 Task: Find the best travel modes for traveling to the Empire State Building from Home and change the distance units to "Automatic".
Action: Mouse moved to (256, 86)
Screenshot: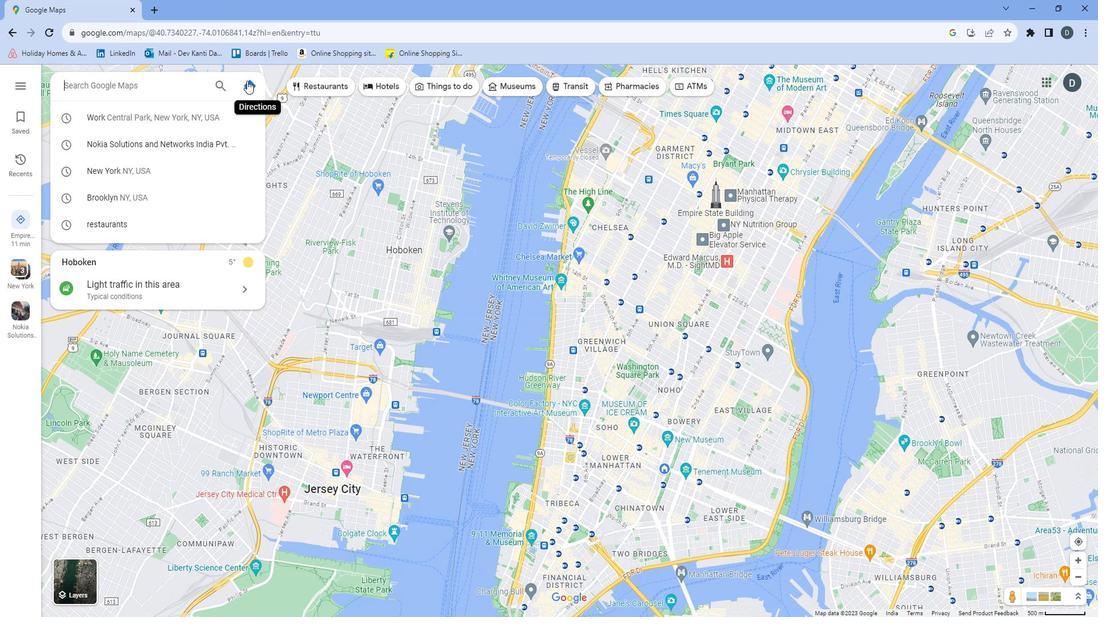 
Action: Mouse pressed left at (256, 86)
Screenshot: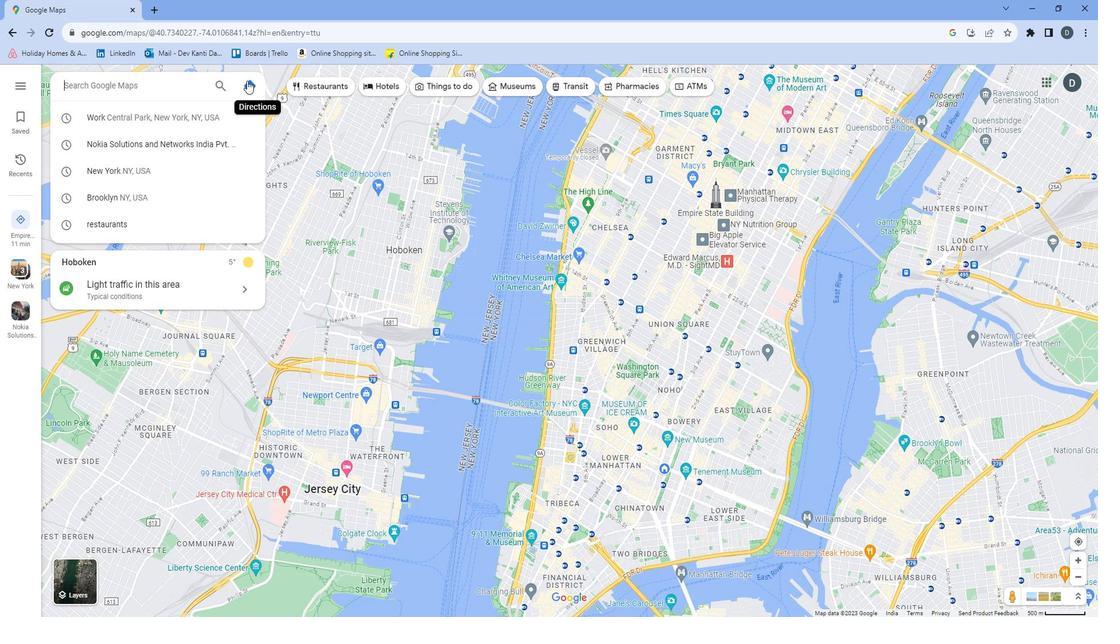 
Action: Mouse moved to (191, 120)
Screenshot: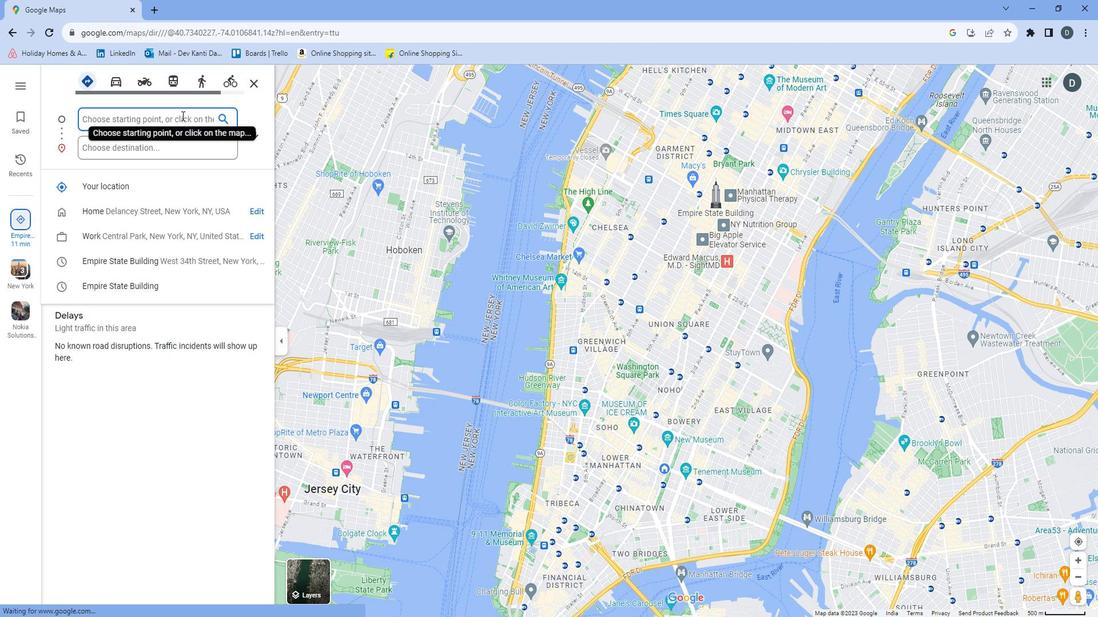 
Action: Mouse pressed left at (191, 120)
Screenshot: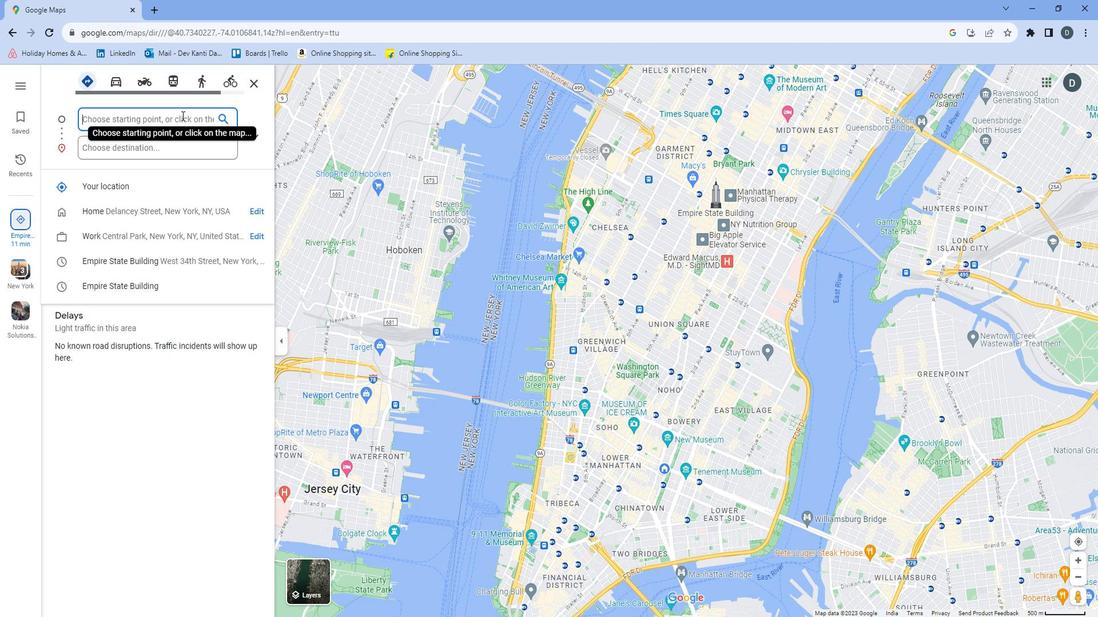 
Action: Mouse moved to (153, 207)
Screenshot: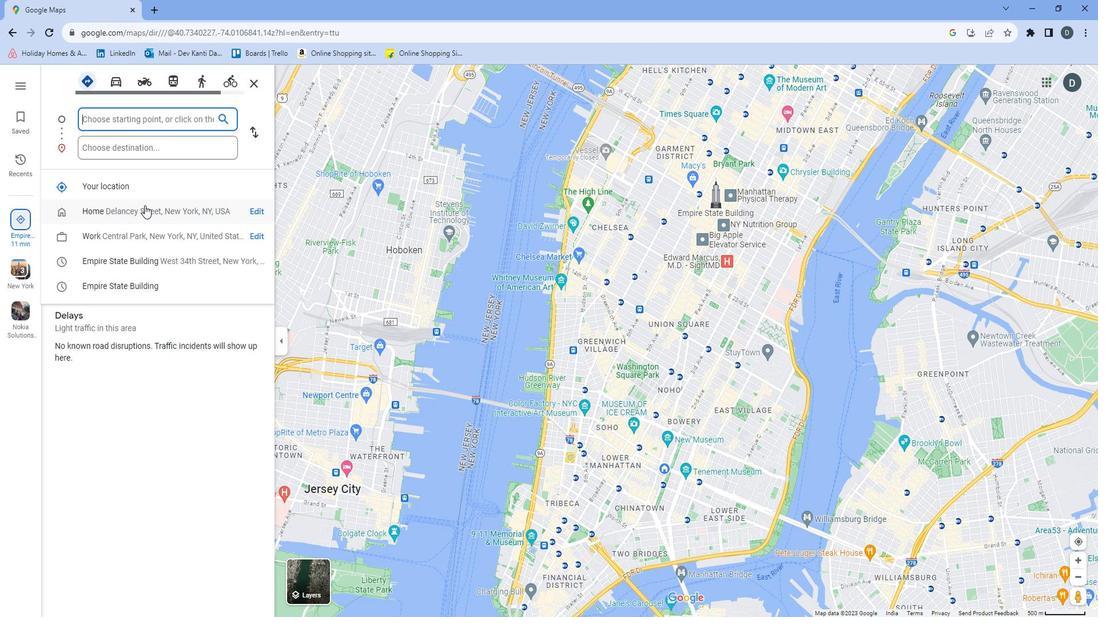 
Action: Mouse pressed left at (153, 207)
Screenshot: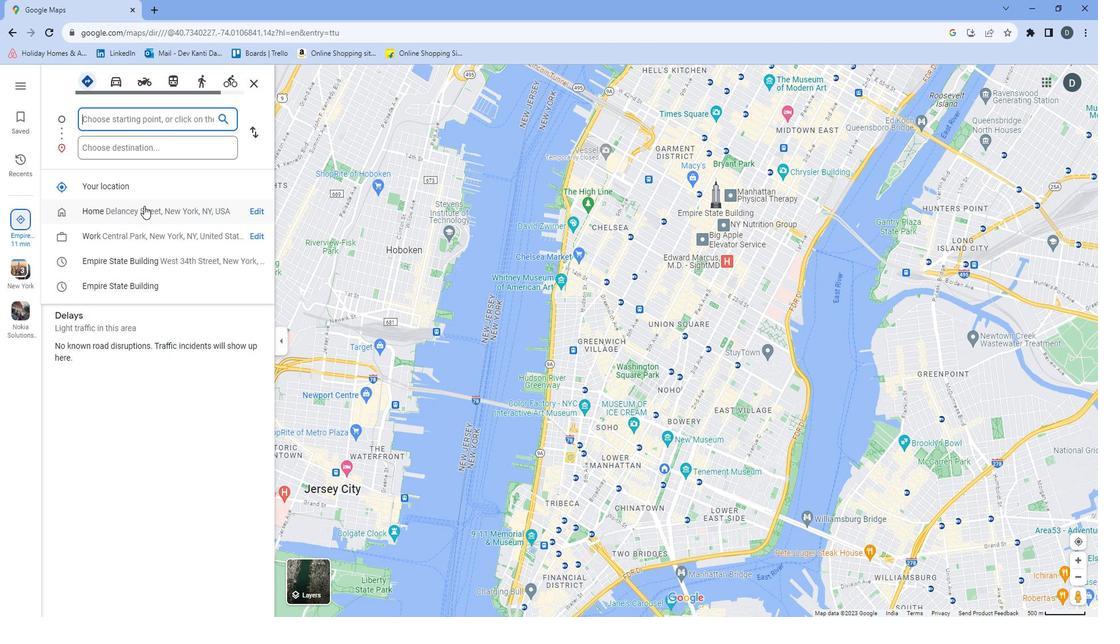 
Action: Mouse moved to (145, 151)
Screenshot: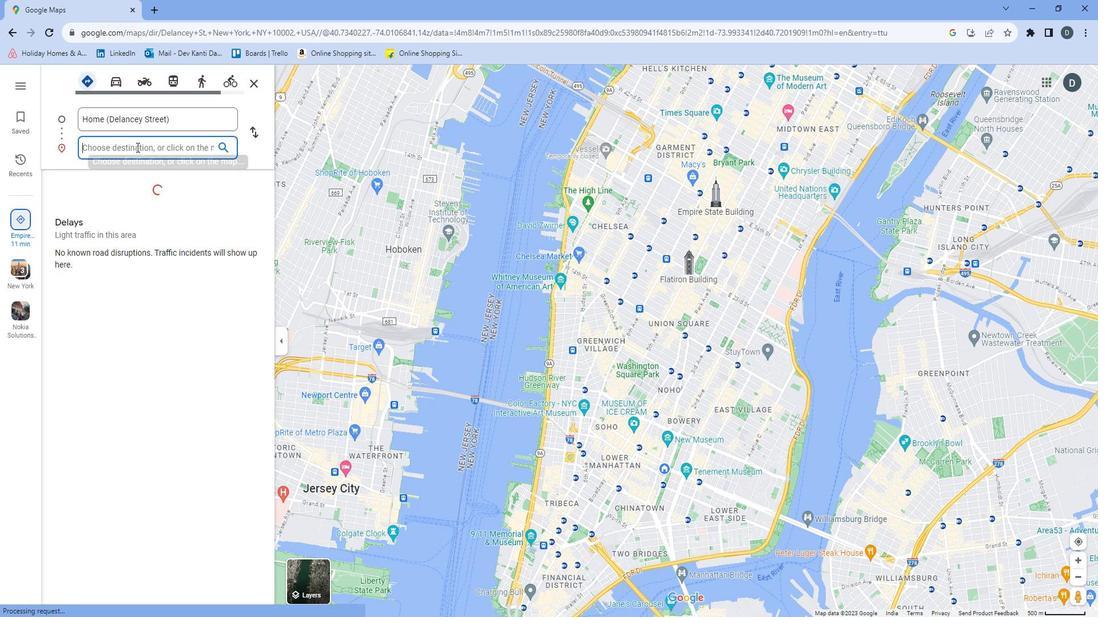 
Action: Mouse pressed left at (145, 151)
Screenshot: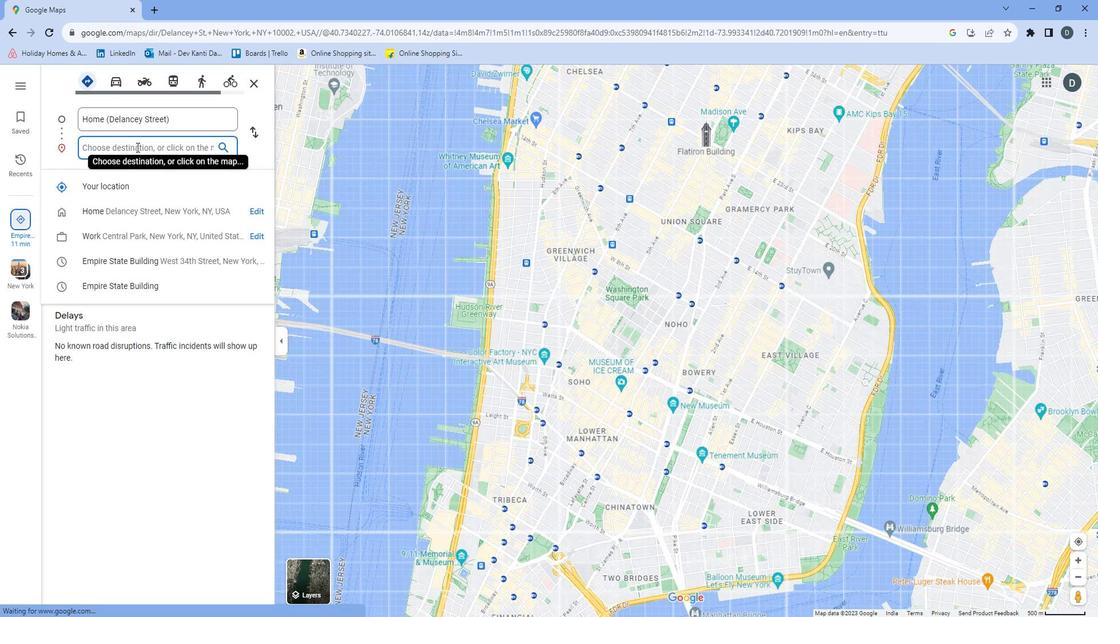 
Action: Mouse moved to (143, 150)
Screenshot: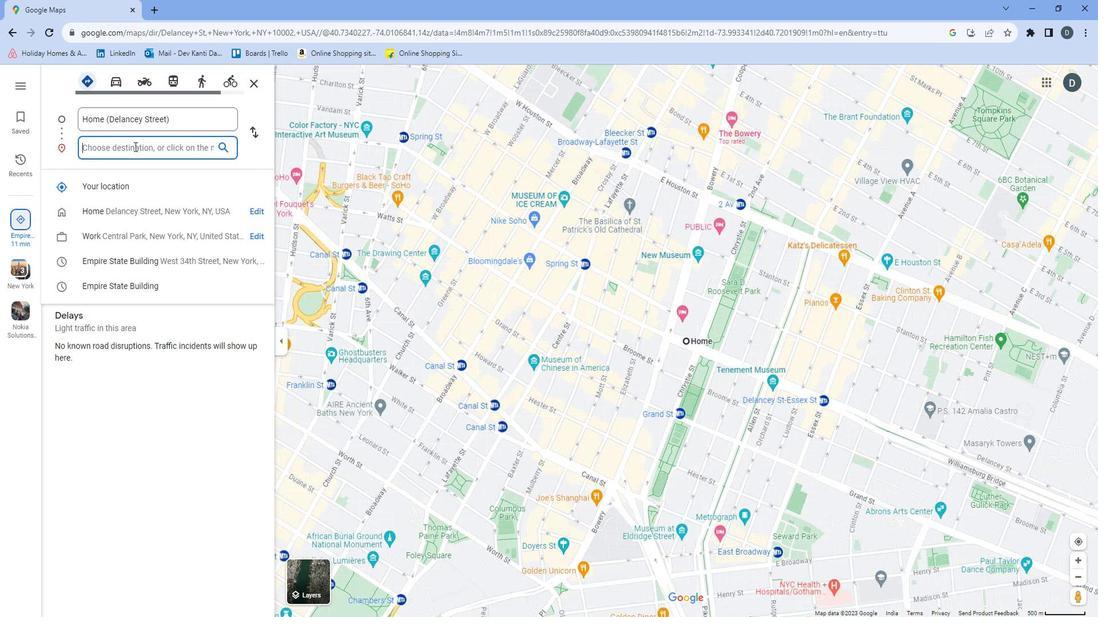 
Action: Key pressed <Key.shift>Empire<Key.space><Key.shift>State<Key.space><Key.shift>Building<Key.space><Key.enter>
Screenshot: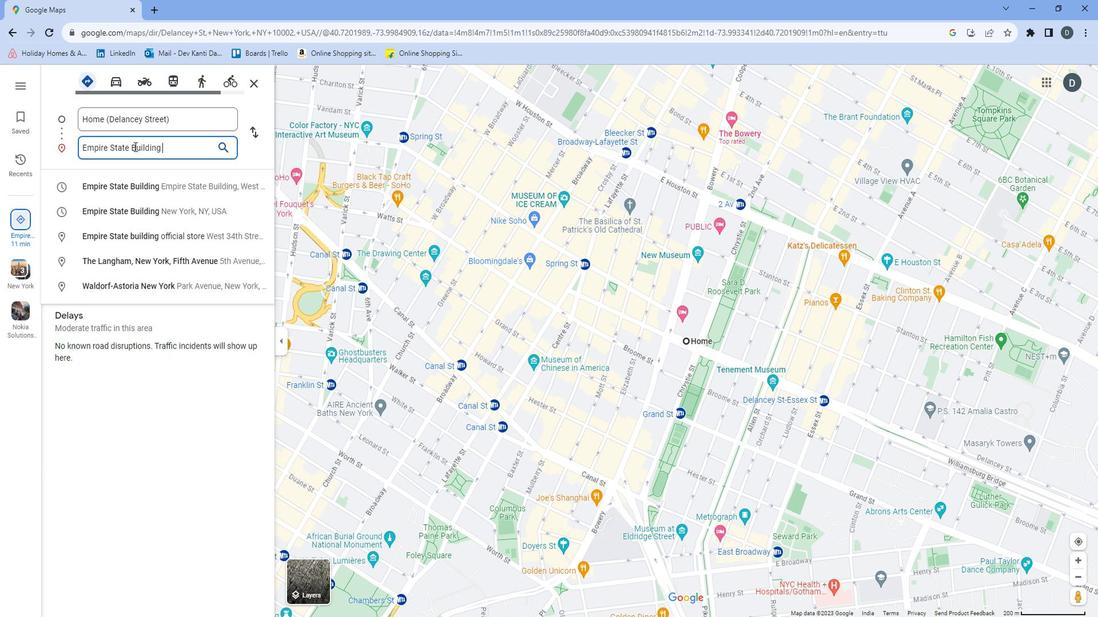 
Action: Mouse moved to (257, 218)
Screenshot: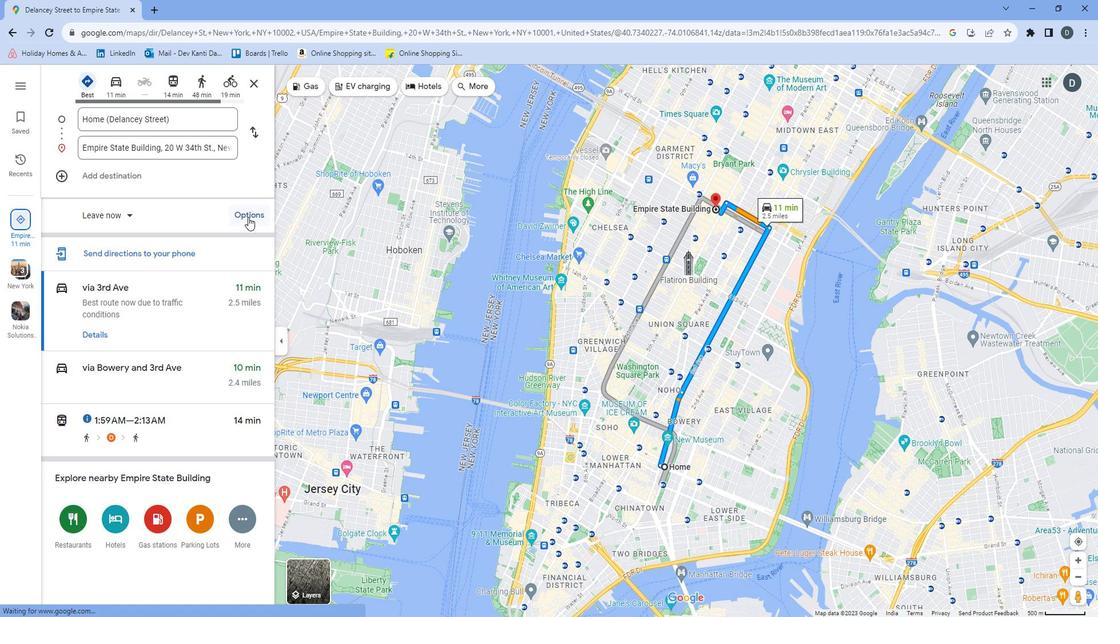 
Action: Mouse pressed left at (257, 218)
Screenshot: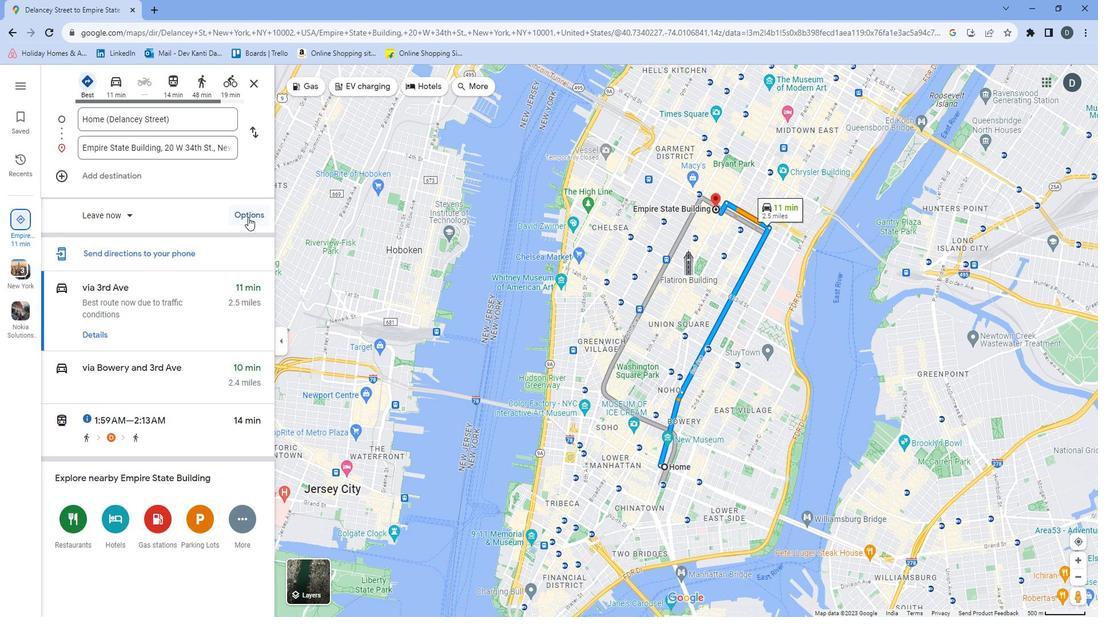 
Action: Mouse moved to (175, 260)
Screenshot: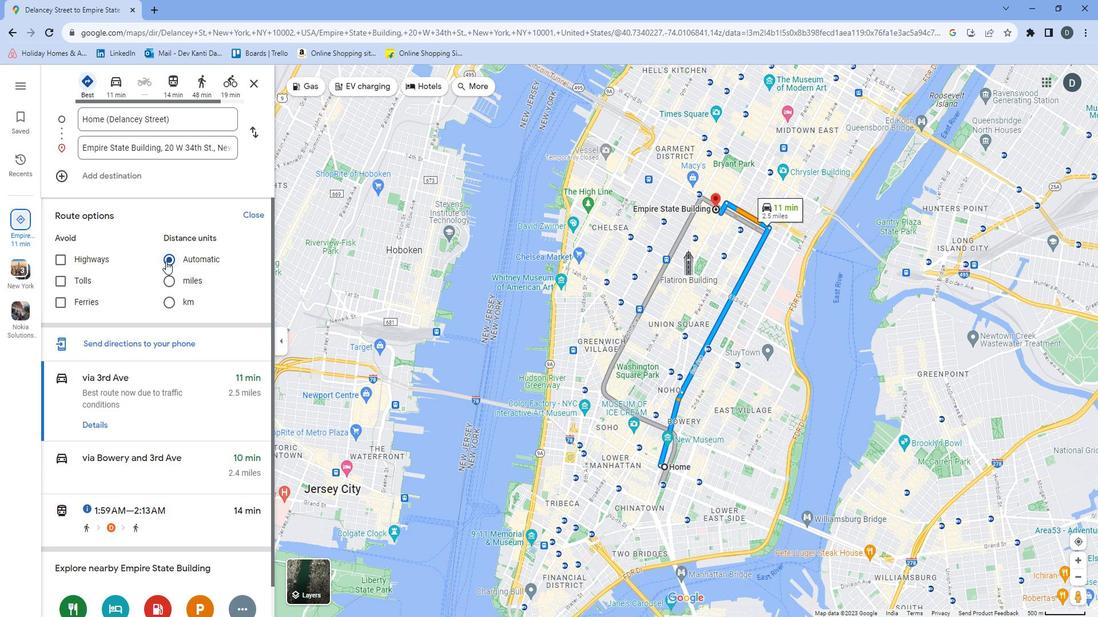 
Action: Mouse pressed left at (175, 260)
Screenshot: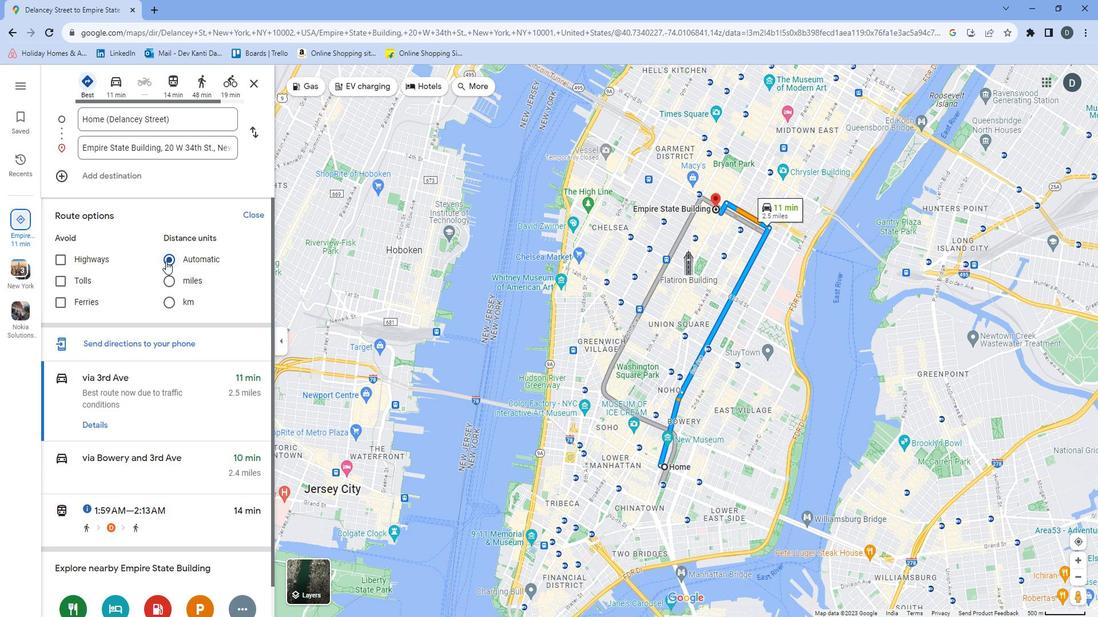 
